 Task: In the Page Andrew.pptxinsert a new slide  'title and content'add the title 'table'insert in the content section of 2 rows and 2 columns   tableinsert the text in table first coulumn slide 1make the text 'bold'insert the text in table second coulumn slide 2make the text bold
Action: Mouse moved to (23, 88)
Screenshot: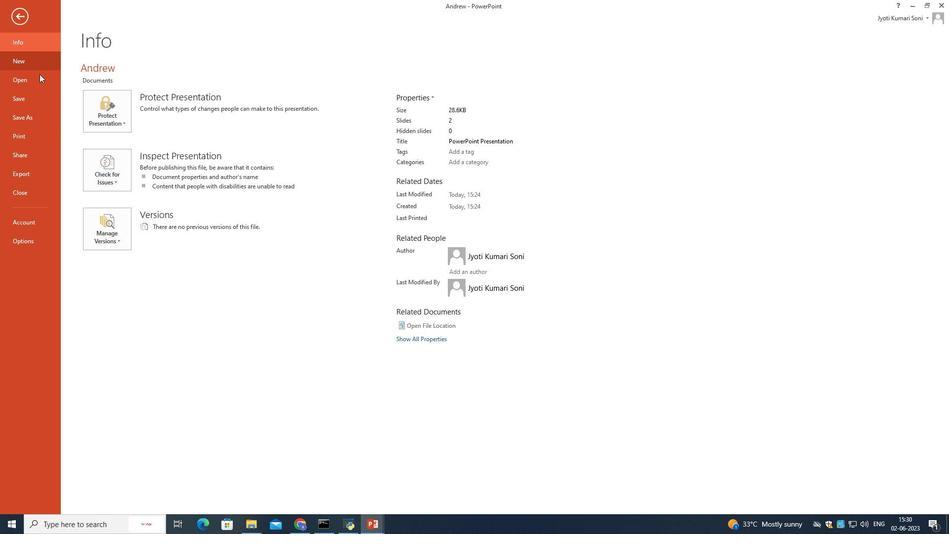 
Action: Mouse pressed left at (23, 88)
Screenshot: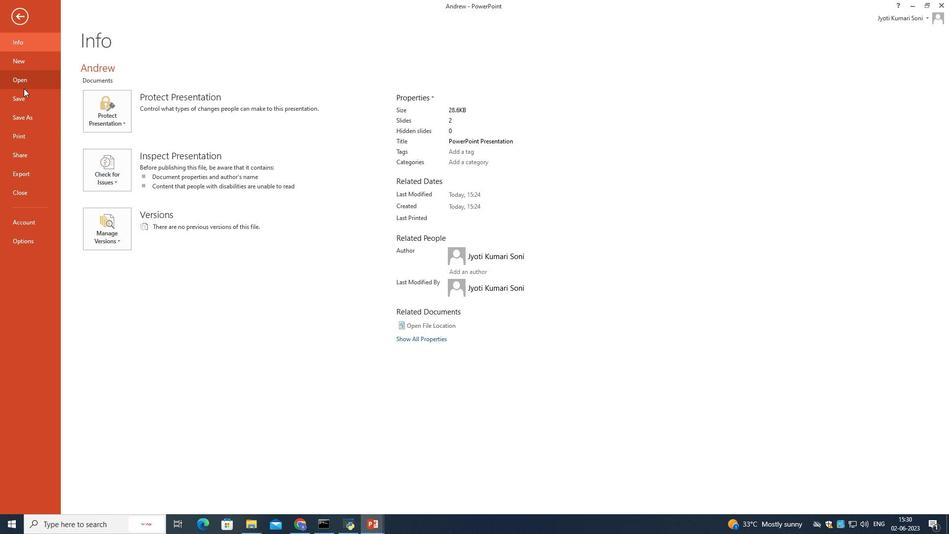 
Action: Mouse moved to (298, 101)
Screenshot: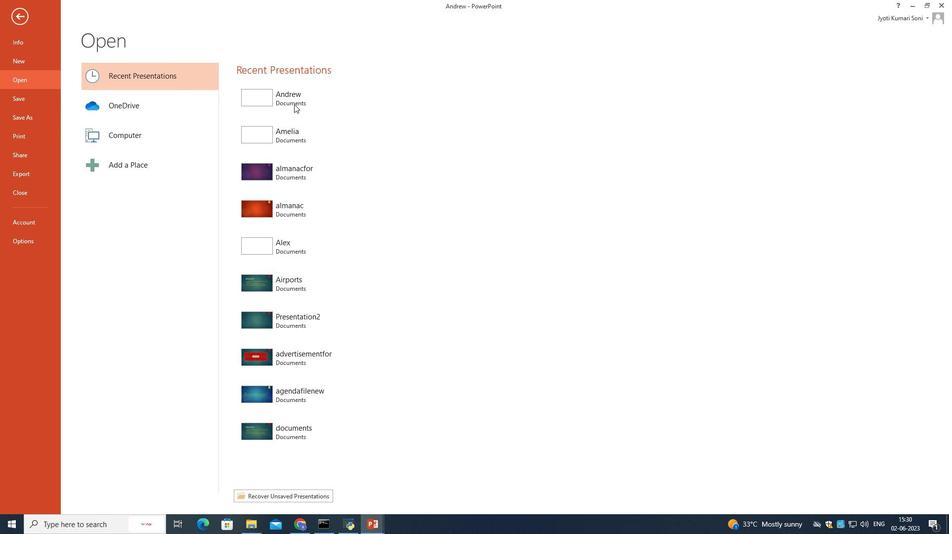 
Action: Mouse pressed left at (298, 101)
Screenshot: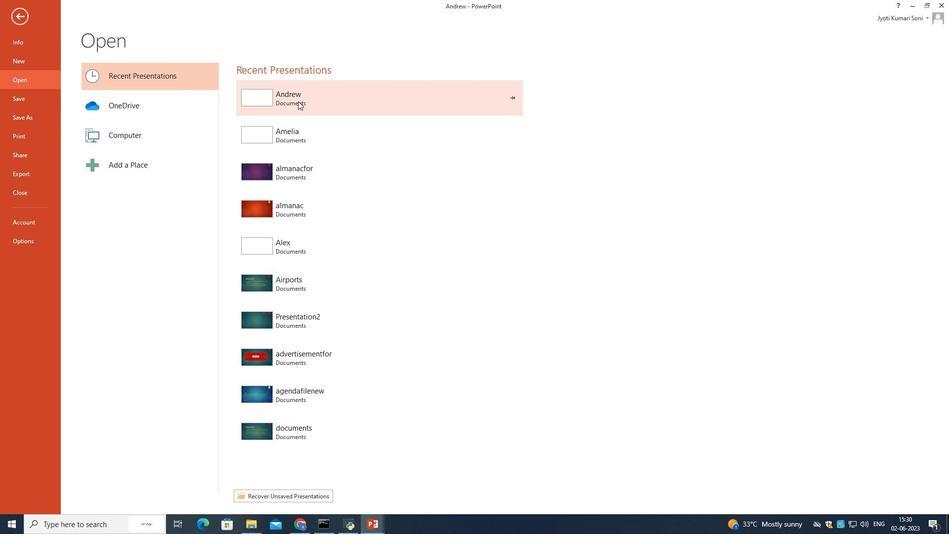 
Action: Mouse moved to (73, 17)
Screenshot: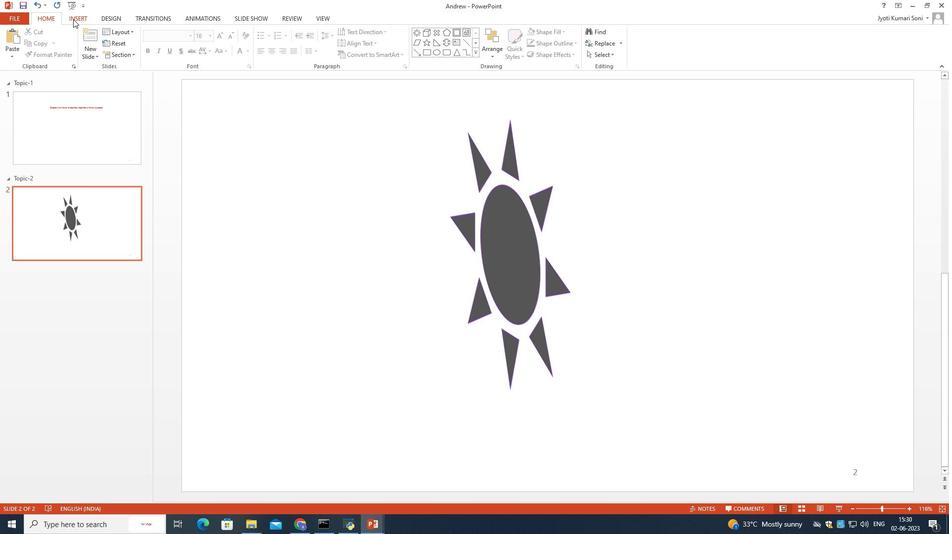 
Action: Mouse pressed left at (73, 17)
Screenshot: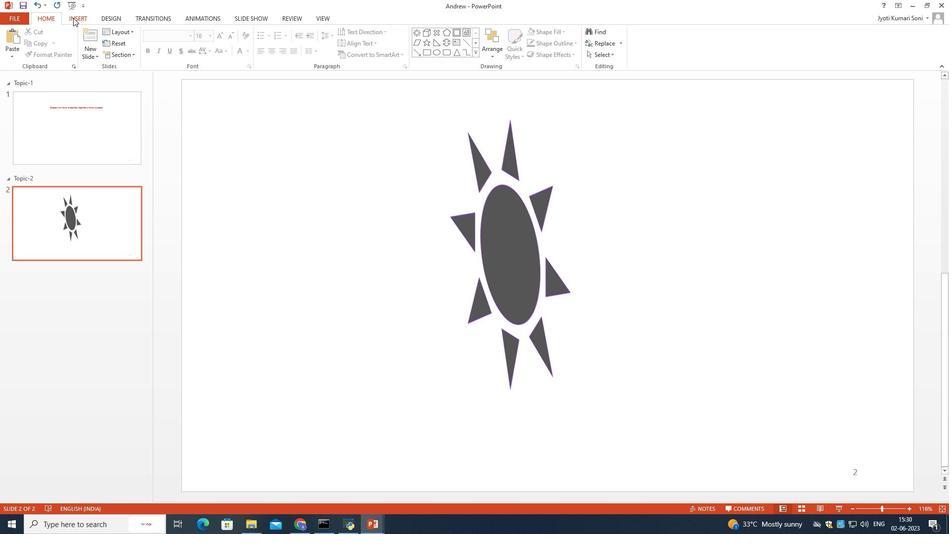 
Action: Mouse moved to (14, 59)
Screenshot: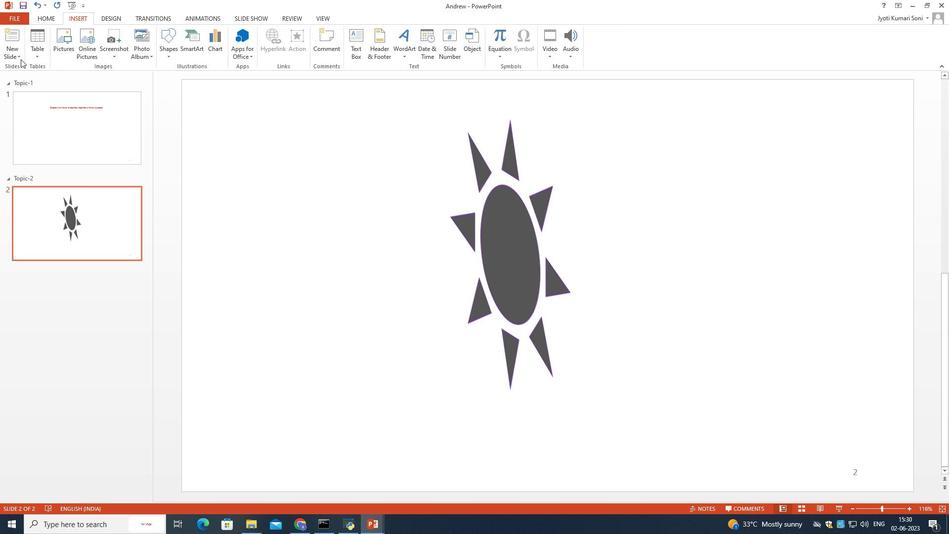 
Action: Mouse pressed left at (14, 59)
Screenshot: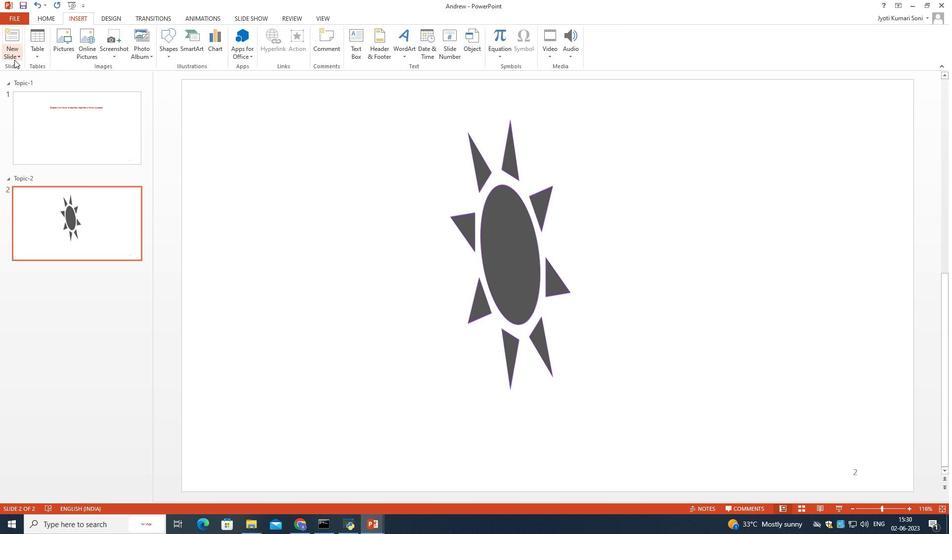 
Action: Mouse moved to (70, 91)
Screenshot: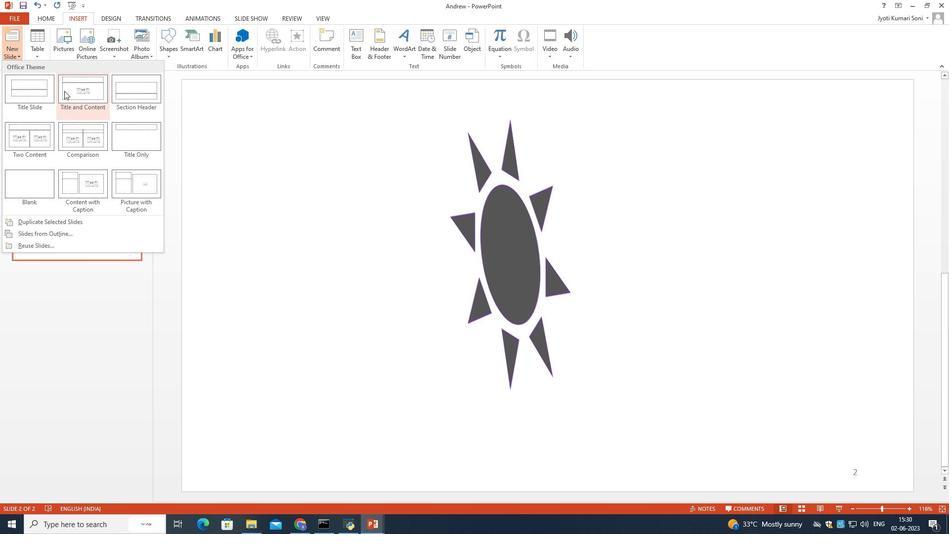 
Action: Mouse pressed left at (70, 91)
Screenshot: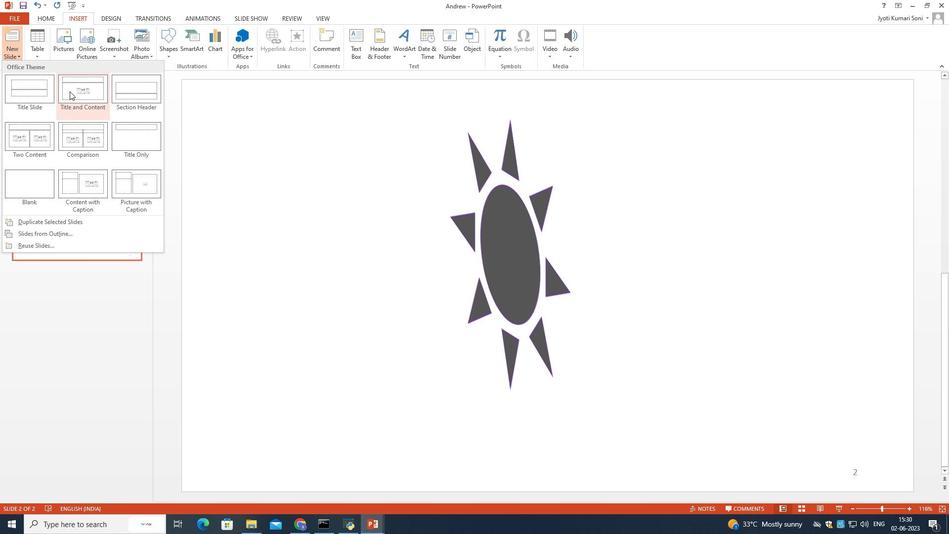 
Action: Mouse moved to (350, 135)
Screenshot: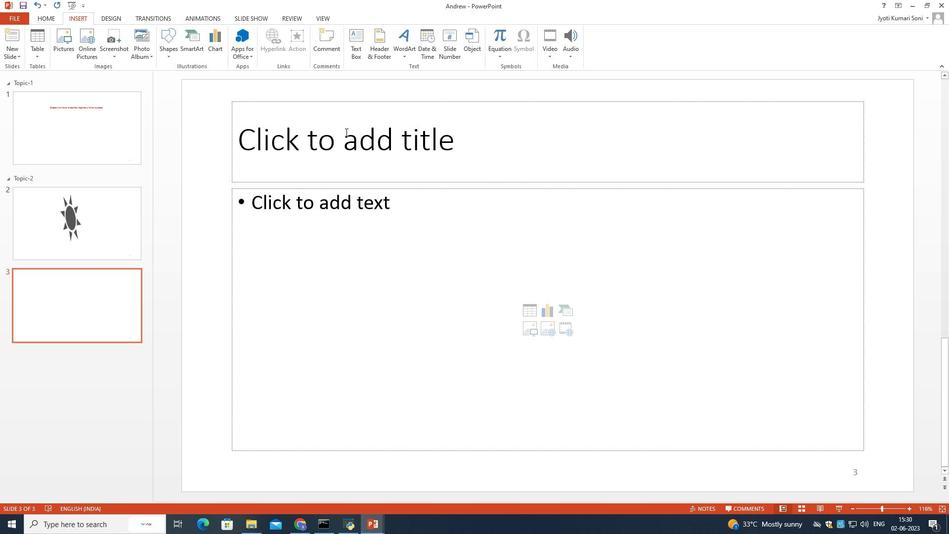 
Action: Mouse pressed left at (350, 135)
Screenshot: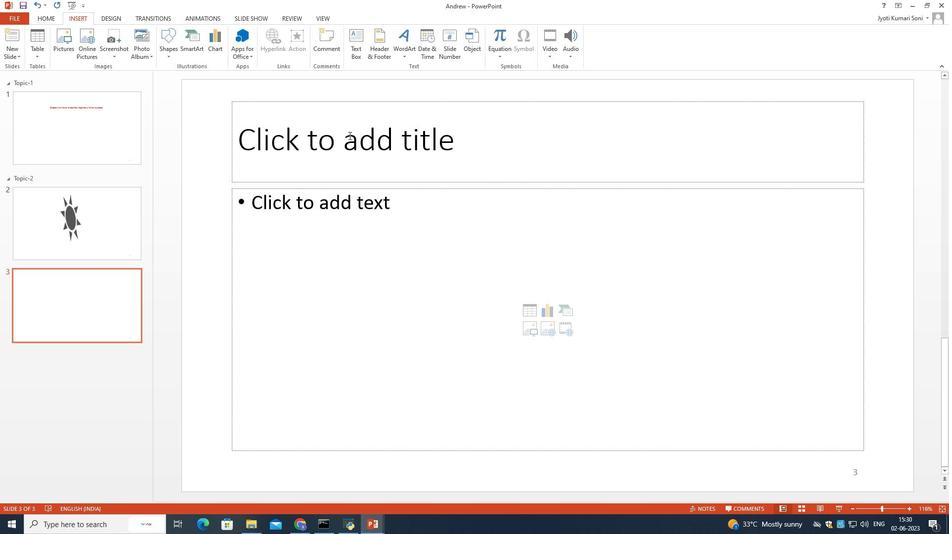 
Action: Mouse moved to (350, 135)
Screenshot: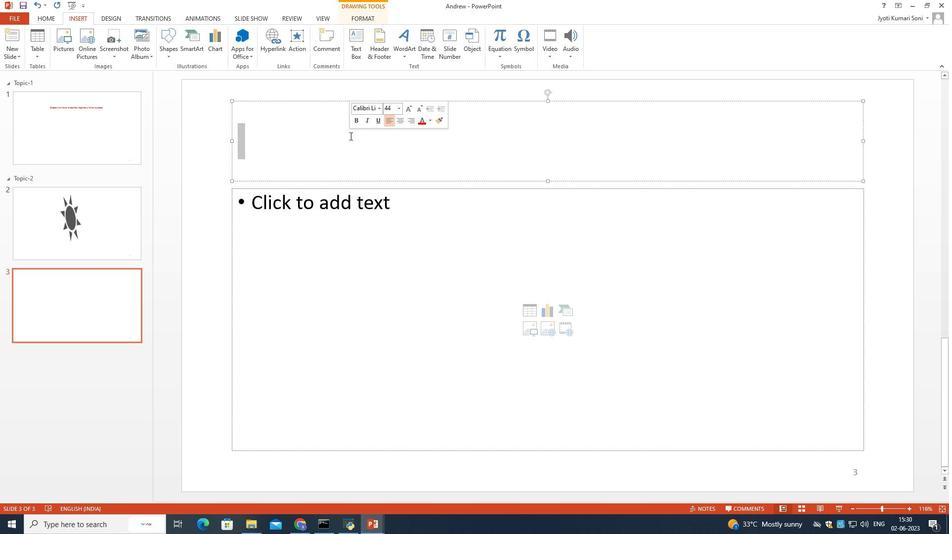 
Action: Key pressed <Key.shift>Table
Screenshot: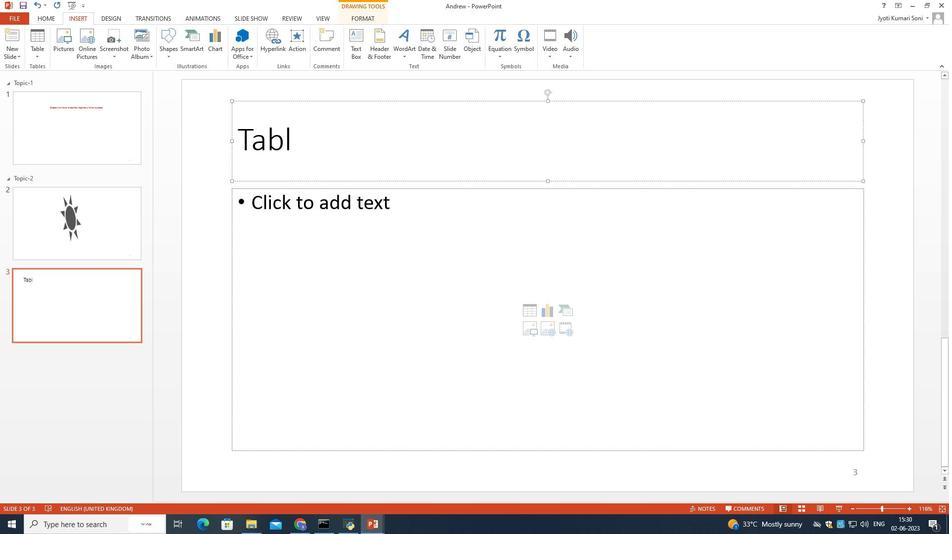 
Action: Mouse moved to (396, 223)
Screenshot: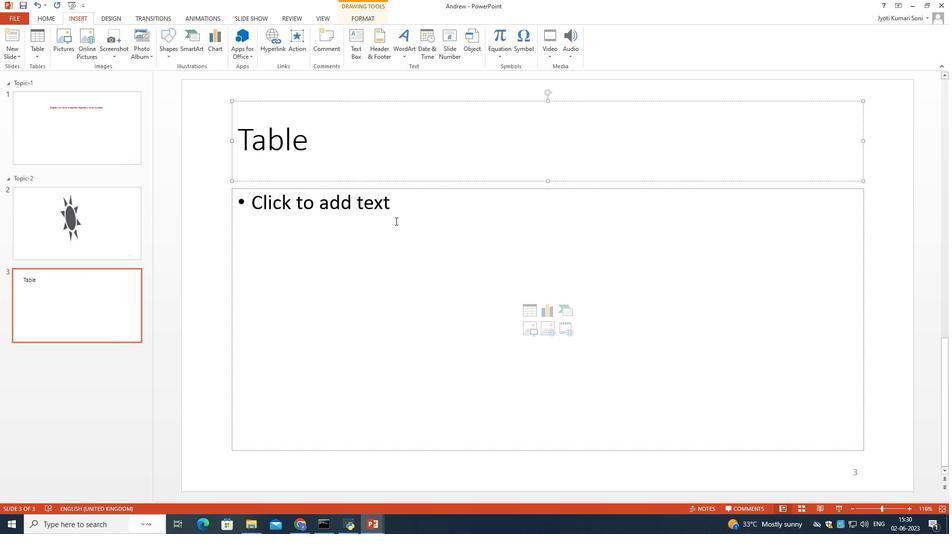 
Action: Mouse pressed left at (396, 223)
Screenshot: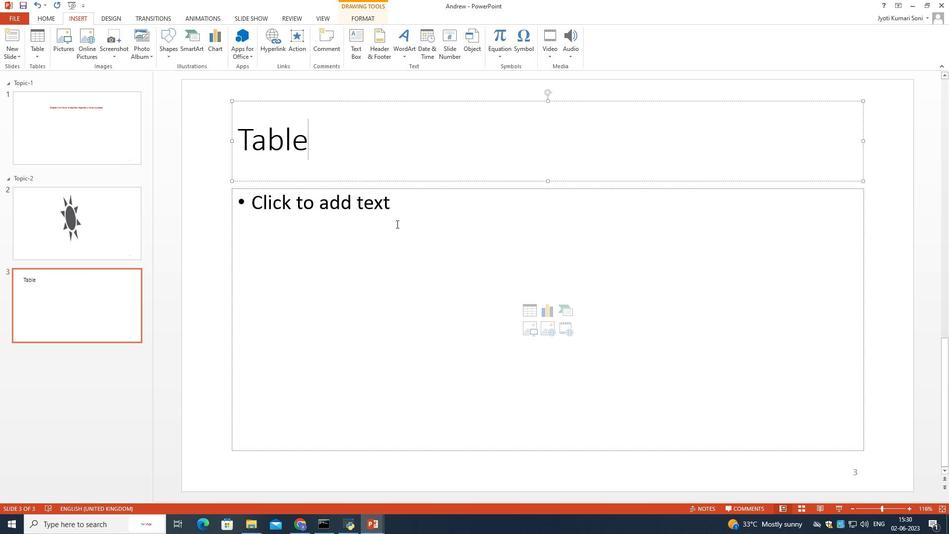 
Action: Mouse moved to (305, 203)
Screenshot: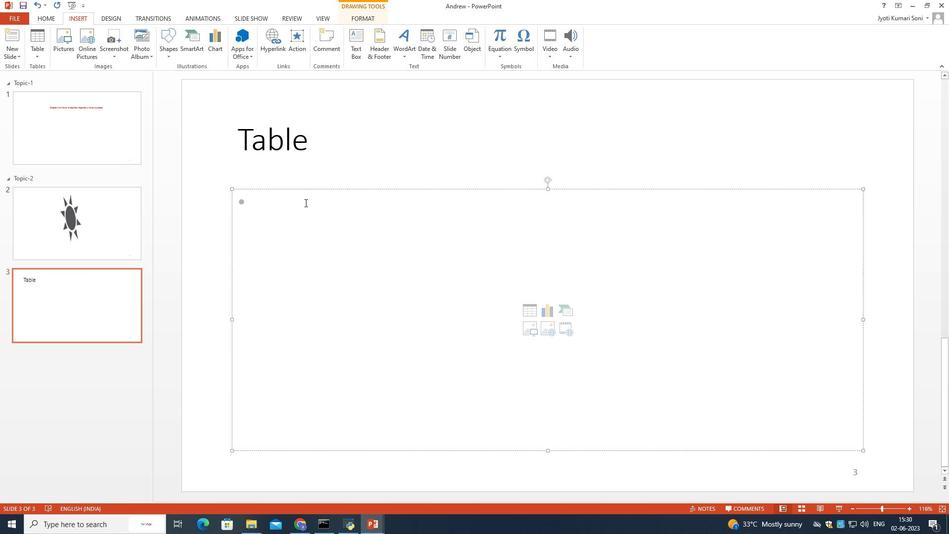 
Action: Mouse pressed left at (305, 203)
Screenshot: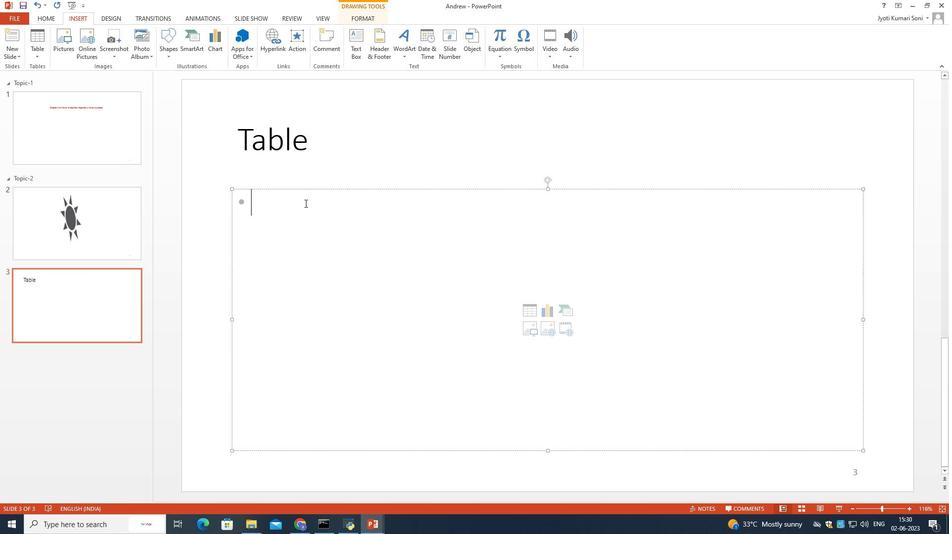 
Action: Mouse moved to (270, 232)
Screenshot: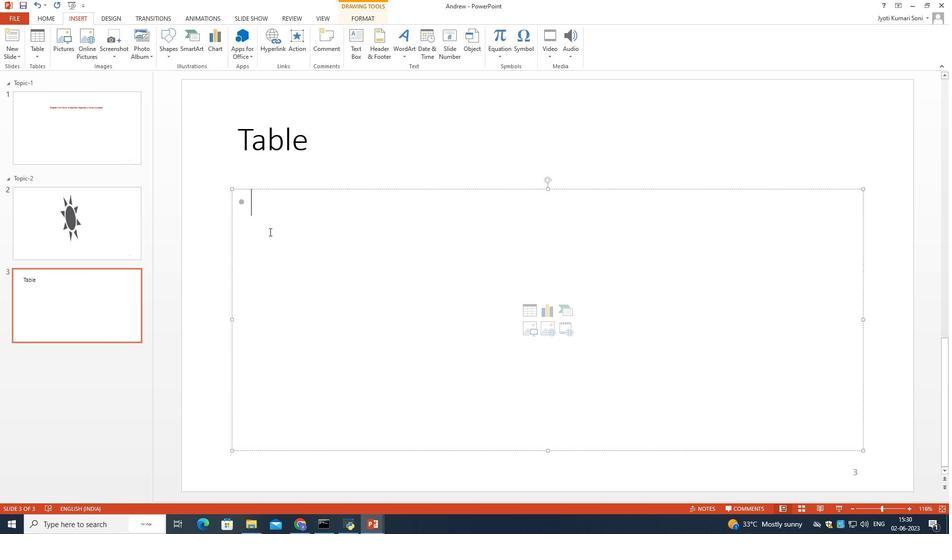 
Action: Mouse pressed left at (270, 232)
Screenshot: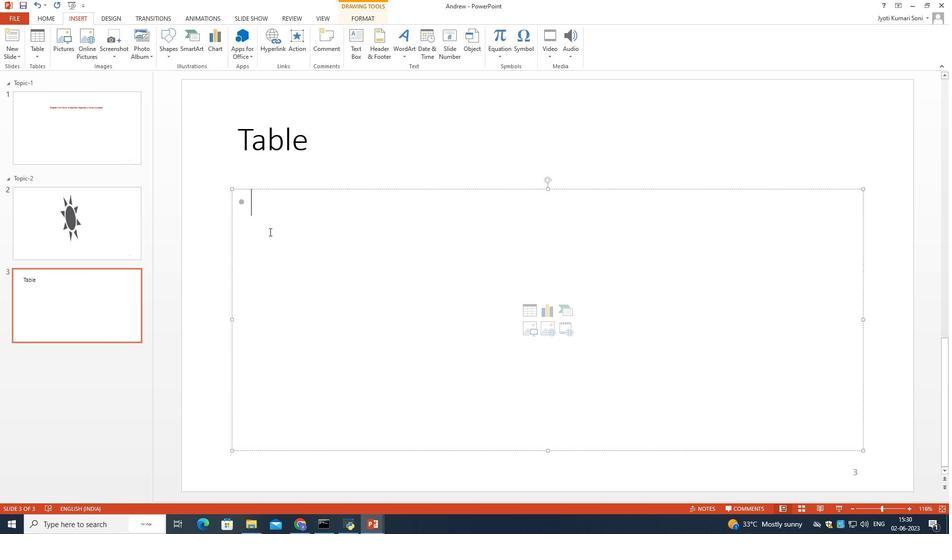 
Action: Mouse moved to (53, 19)
Screenshot: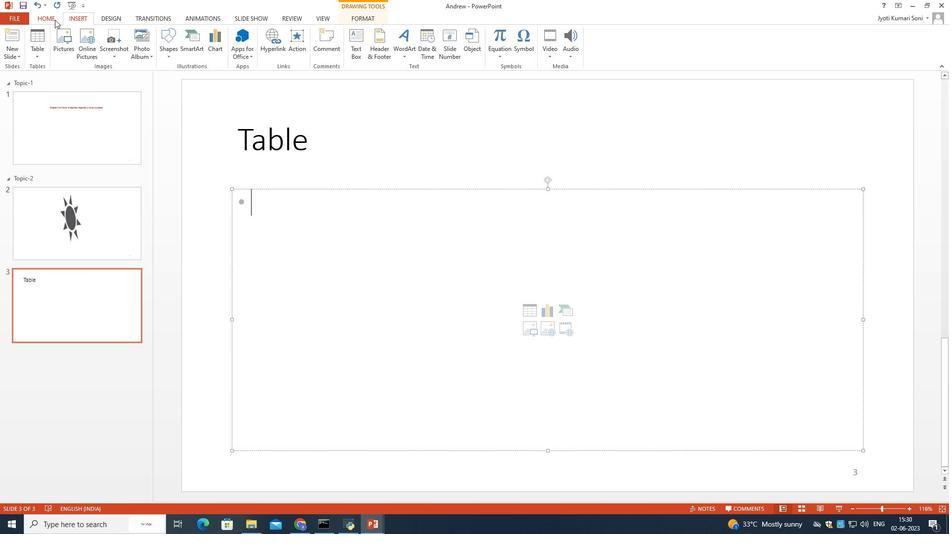 
Action: Mouse pressed left at (53, 19)
Screenshot: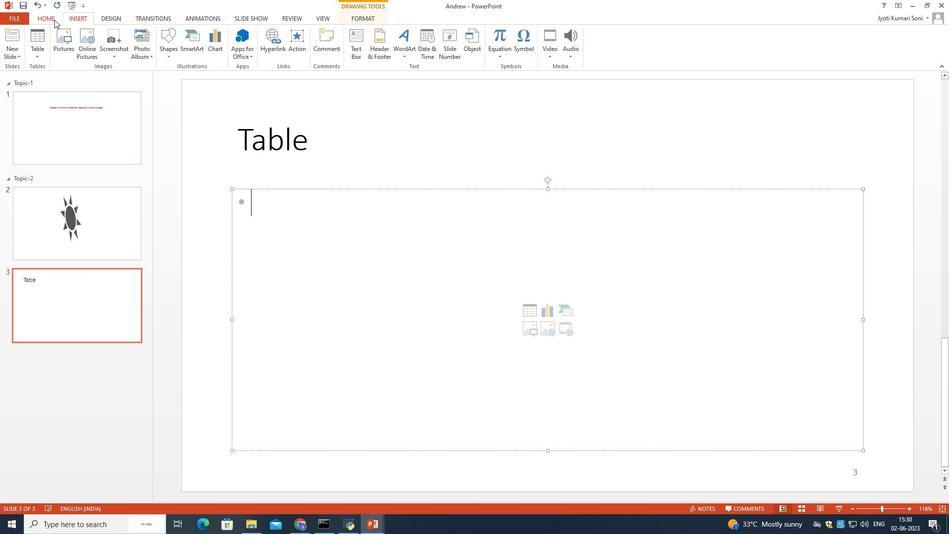 
Action: Mouse moved to (113, 53)
Screenshot: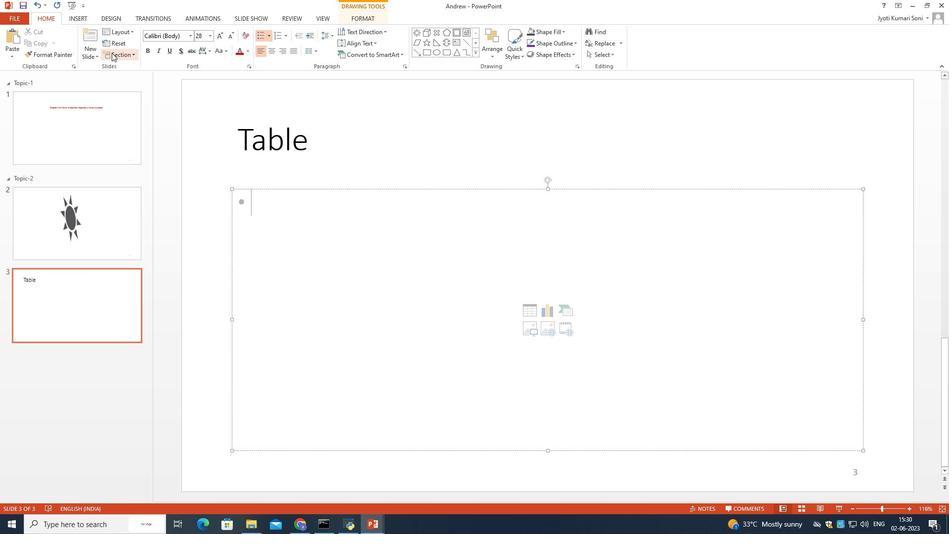 
Action: Mouse pressed left at (113, 53)
Screenshot: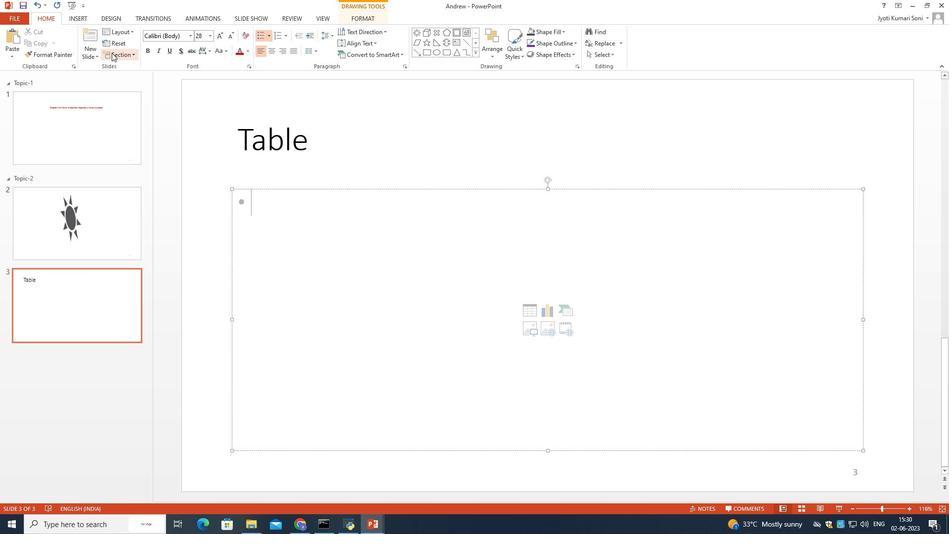 
Action: Mouse moved to (124, 65)
Screenshot: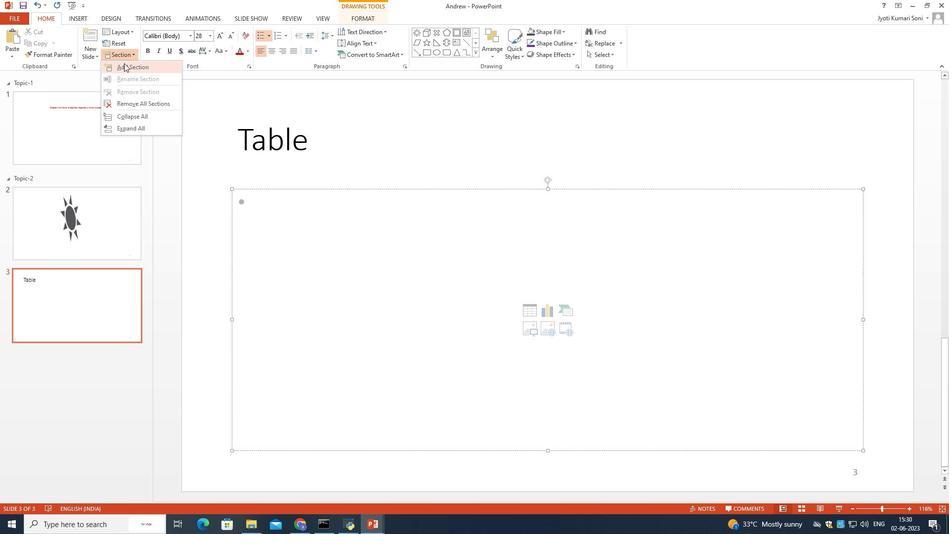 
Action: Mouse pressed left at (124, 65)
Screenshot: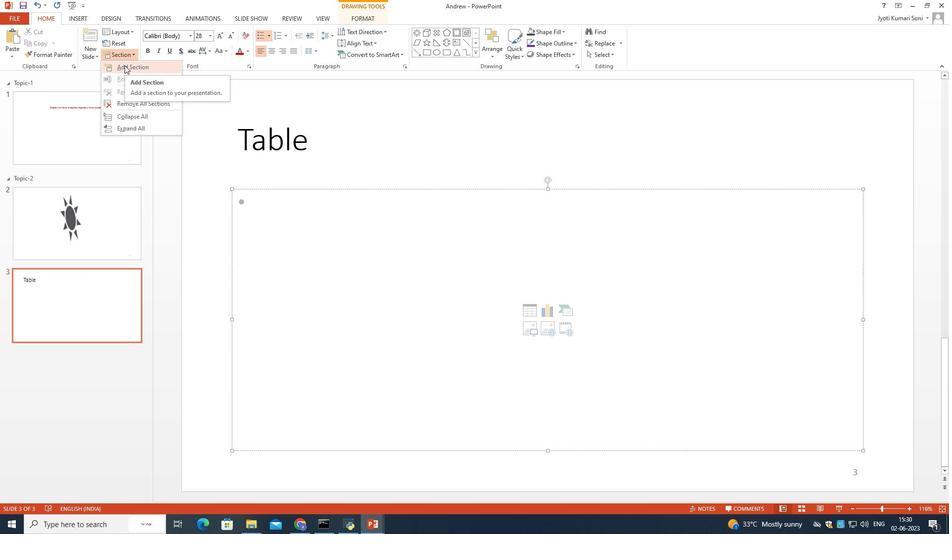 
Action: Mouse moved to (84, 20)
Screenshot: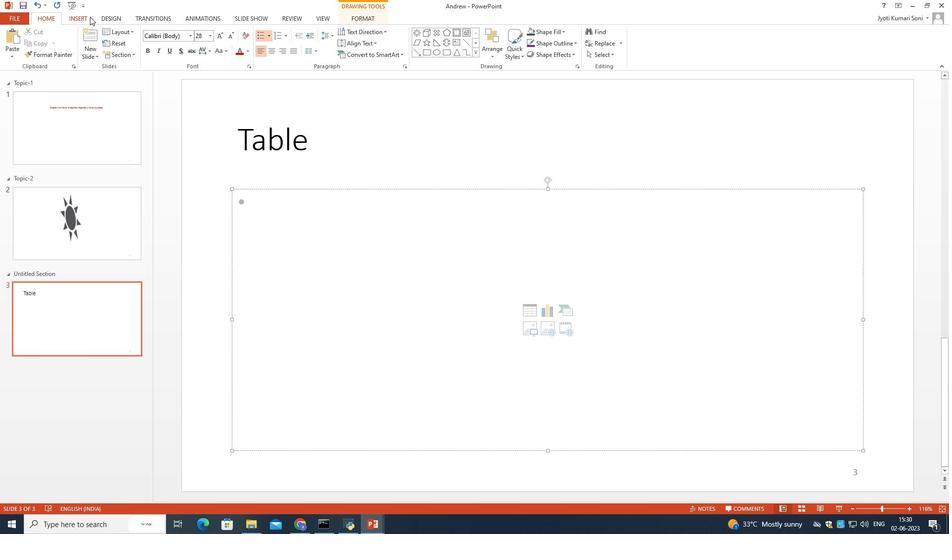 
Action: Mouse pressed left at (84, 20)
Screenshot: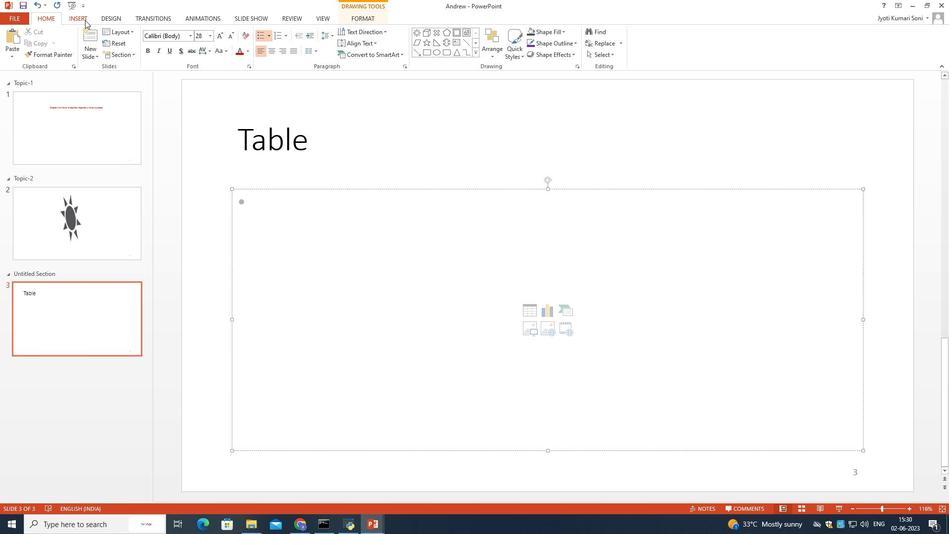 
Action: Mouse moved to (37, 55)
Screenshot: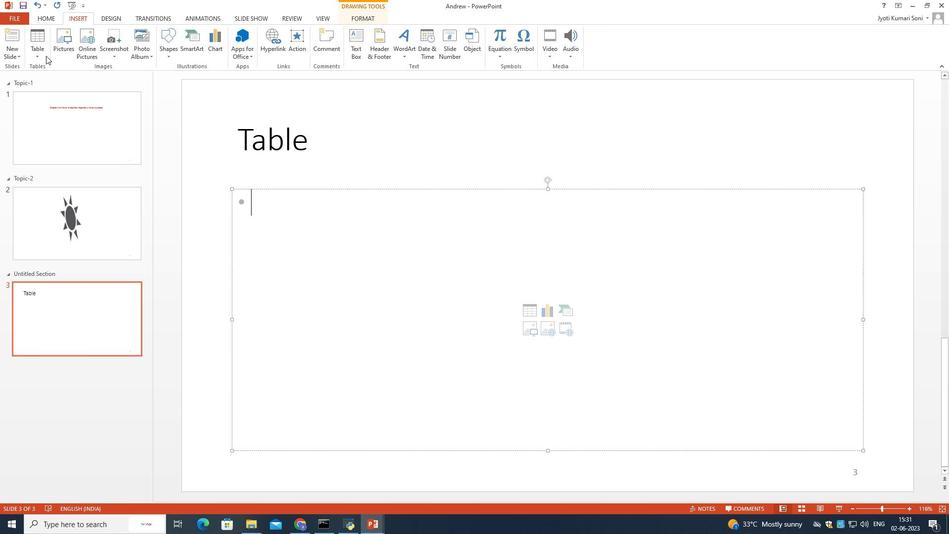 
Action: Mouse pressed left at (37, 55)
Screenshot: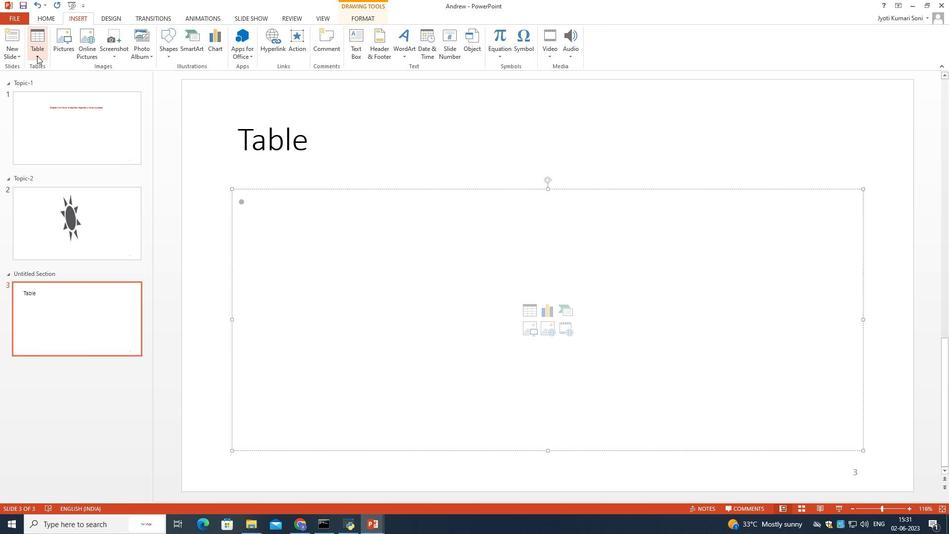 
Action: Mouse moved to (42, 84)
Screenshot: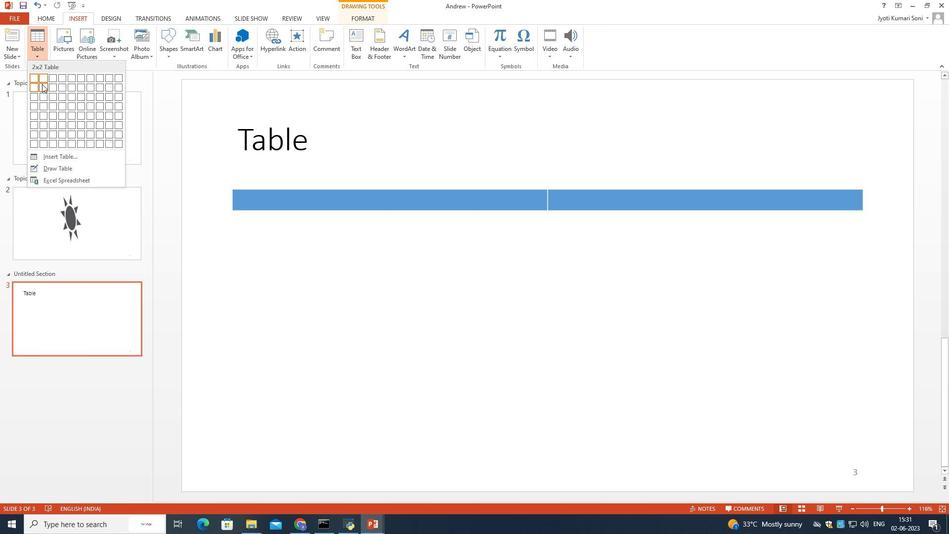 
Action: Mouse pressed left at (42, 84)
Screenshot: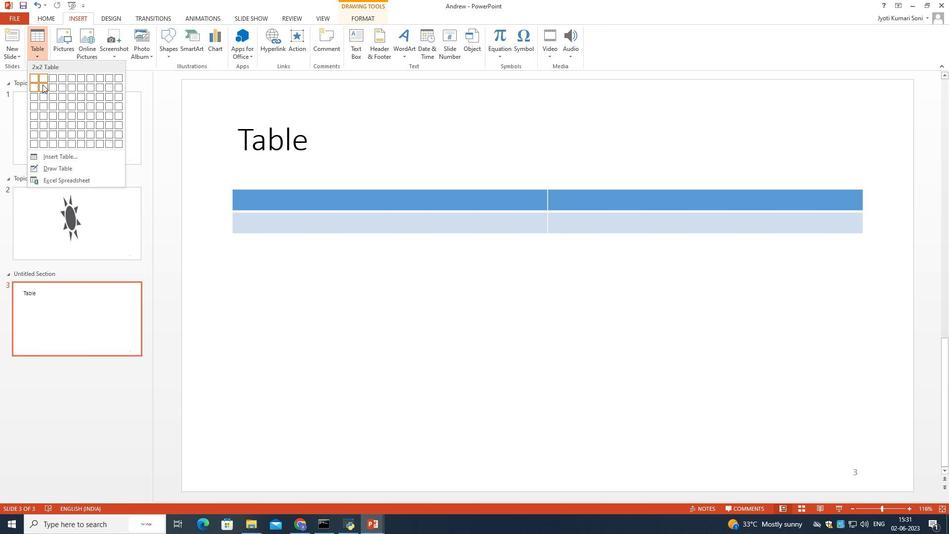 
Action: Mouse moved to (287, 197)
Screenshot: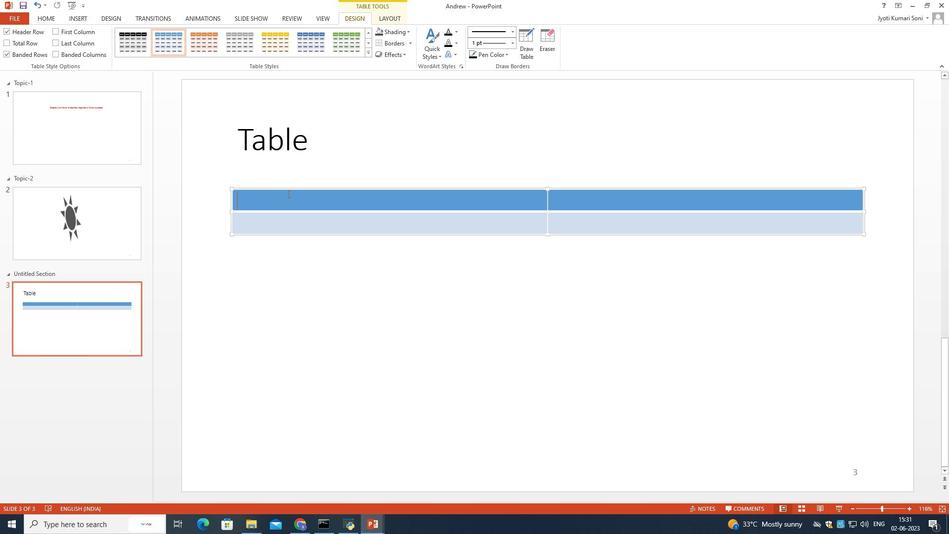 
Action: Mouse pressed left at (287, 197)
Screenshot: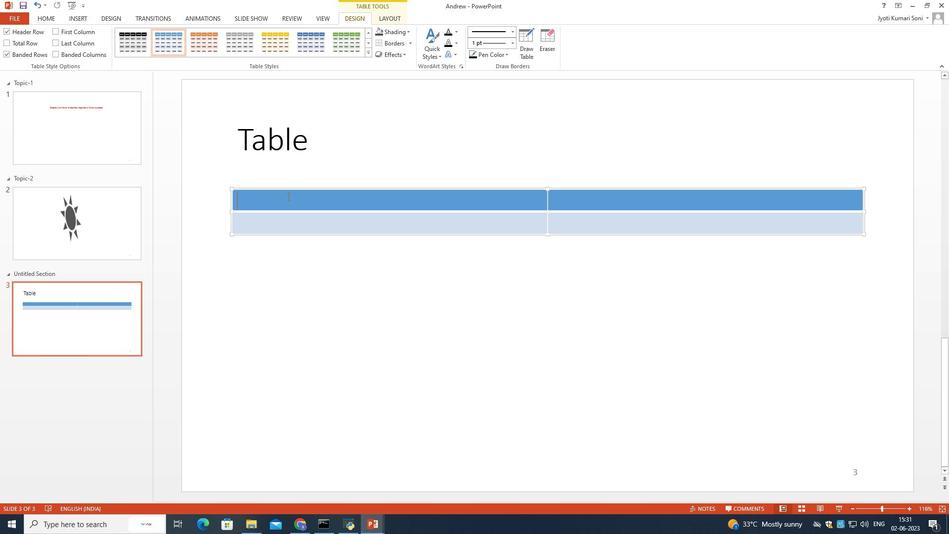 
Action: Mouse moved to (306, 196)
Screenshot: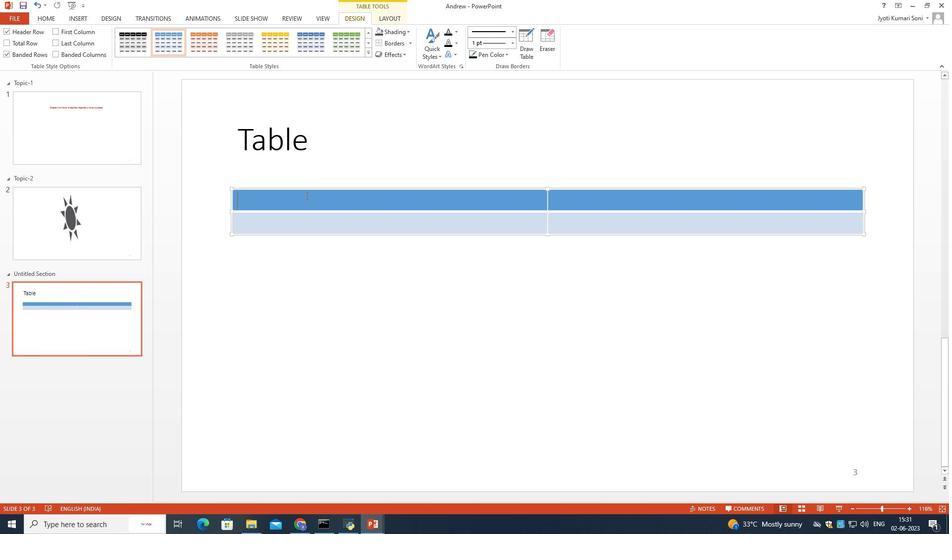 
Action: Mouse pressed left at (306, 196)
Screenshot: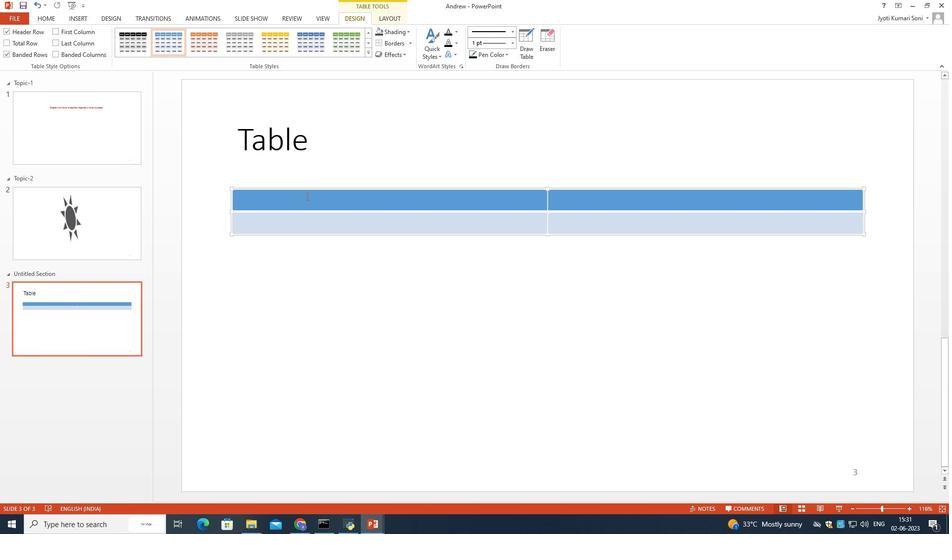 
Action: Mouse moved to (306, 196)
Screenshot: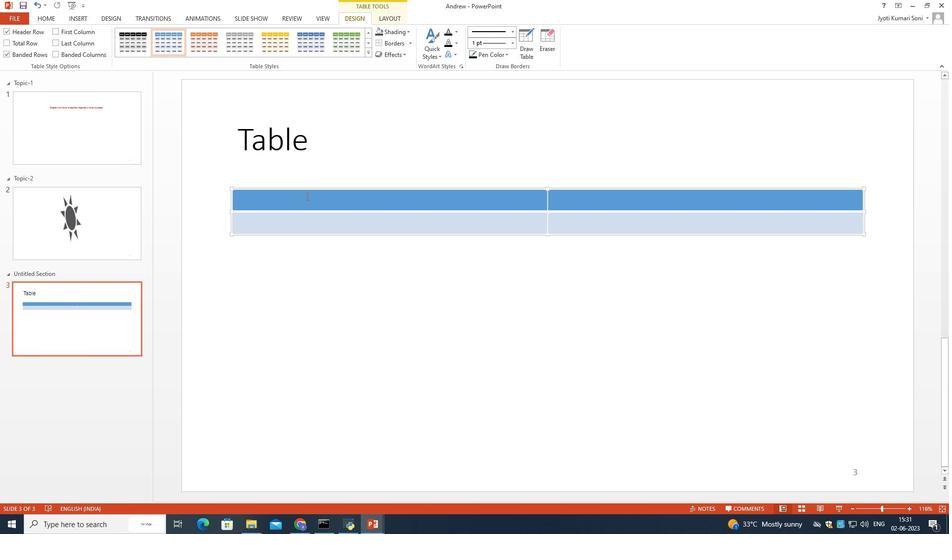 
Action: Key pressed slide<Key.space>1
Screenshot: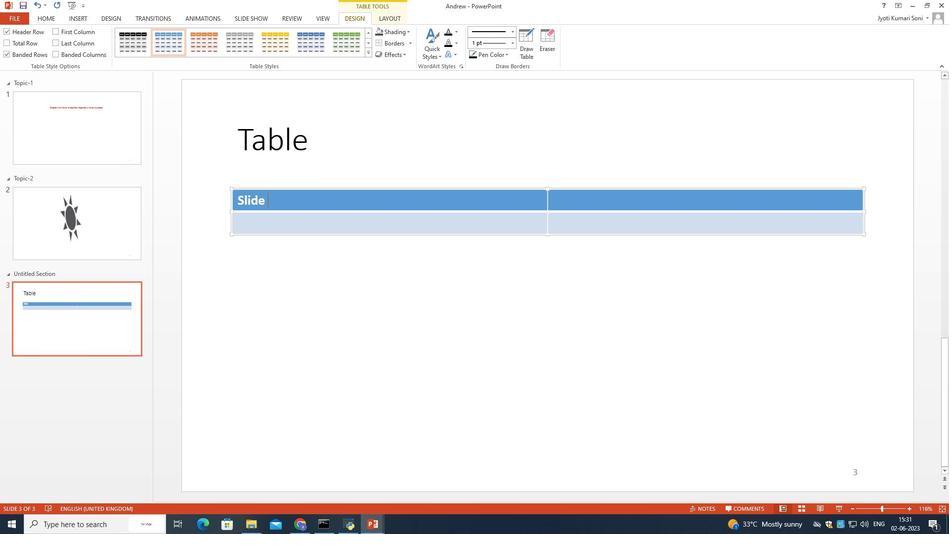 
Action: Mouse moved to (310, 199)
Screenshot: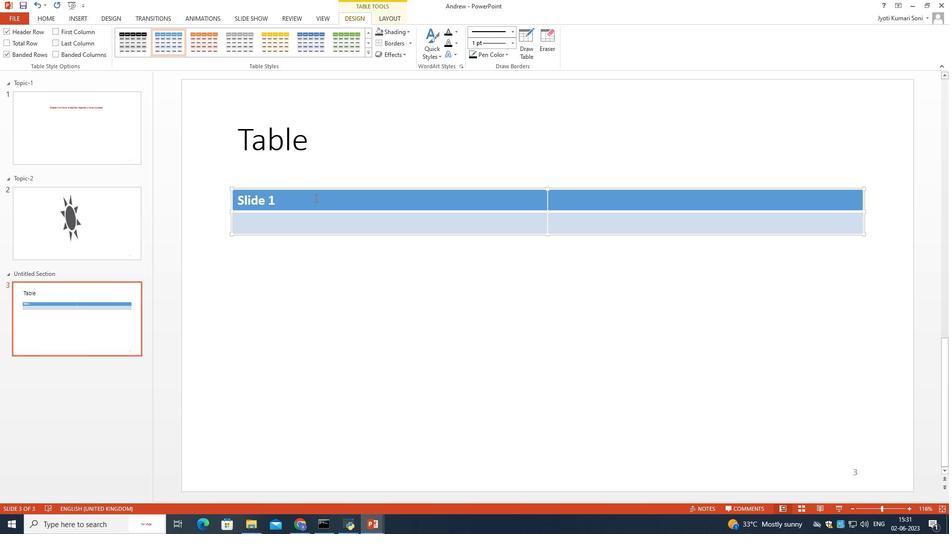 
Action: Mouse pressed left at (310, 199)
Screenshot: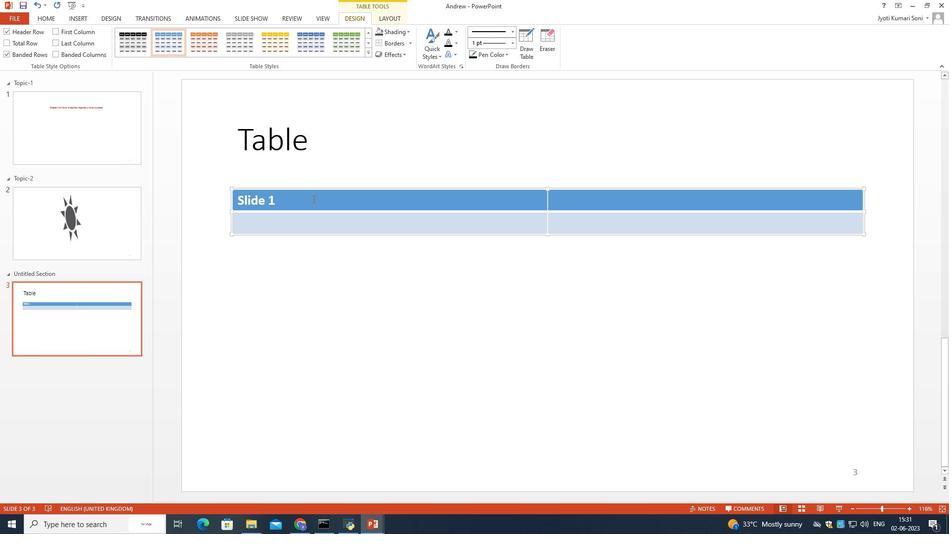
Action: Mouse moved to (35, 12)
Screenshot: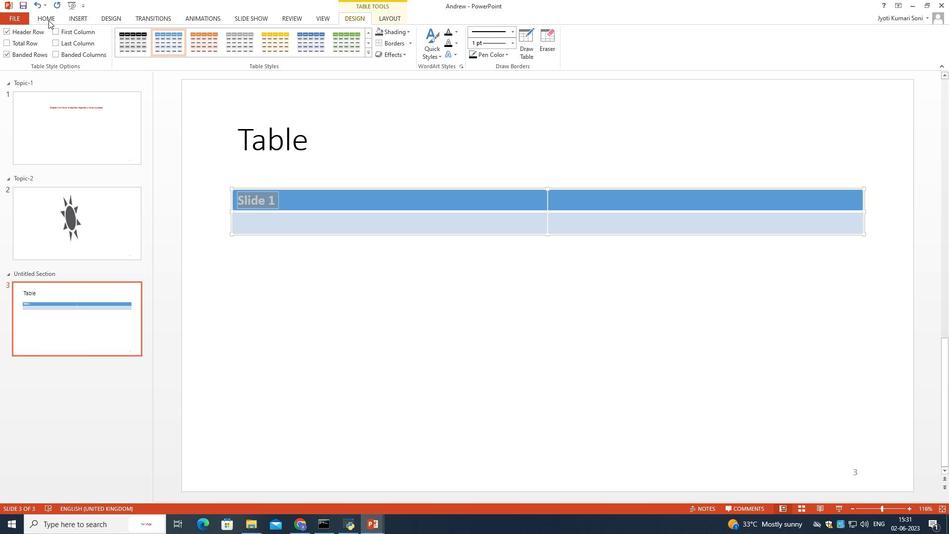 
Action: Mouse pressed left at (35, 12)
Screenshot: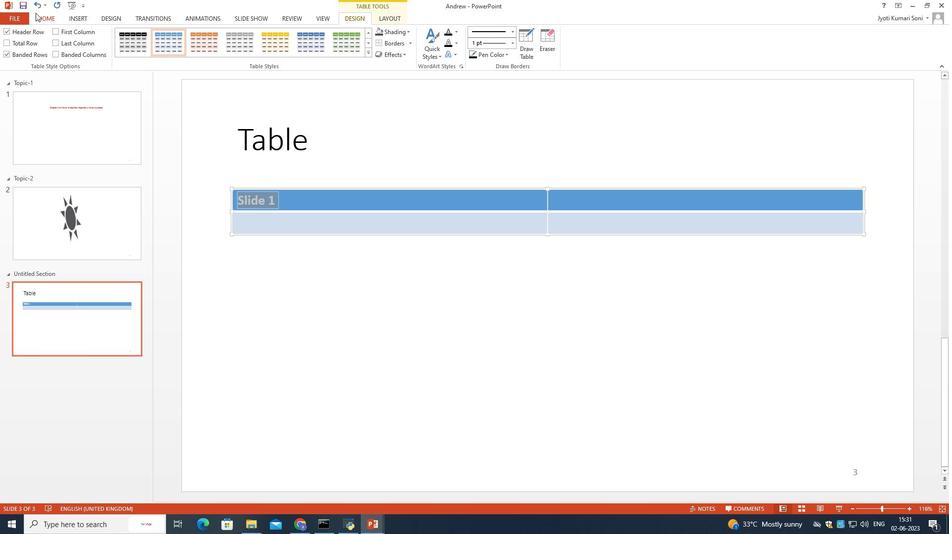 
Action: Mouse moved to (150, 49)
Screenshot: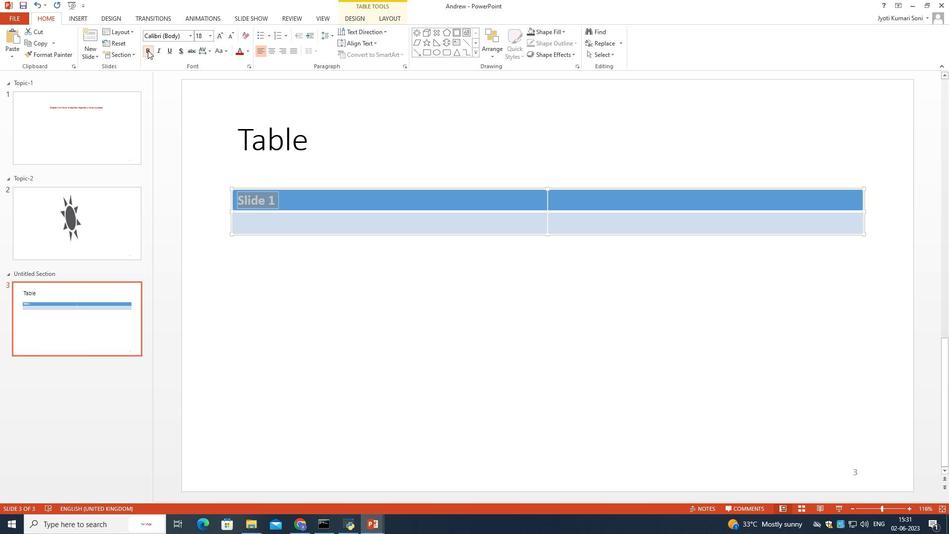 
Action: Mouse pressed left at (150, 49)
Screenshot: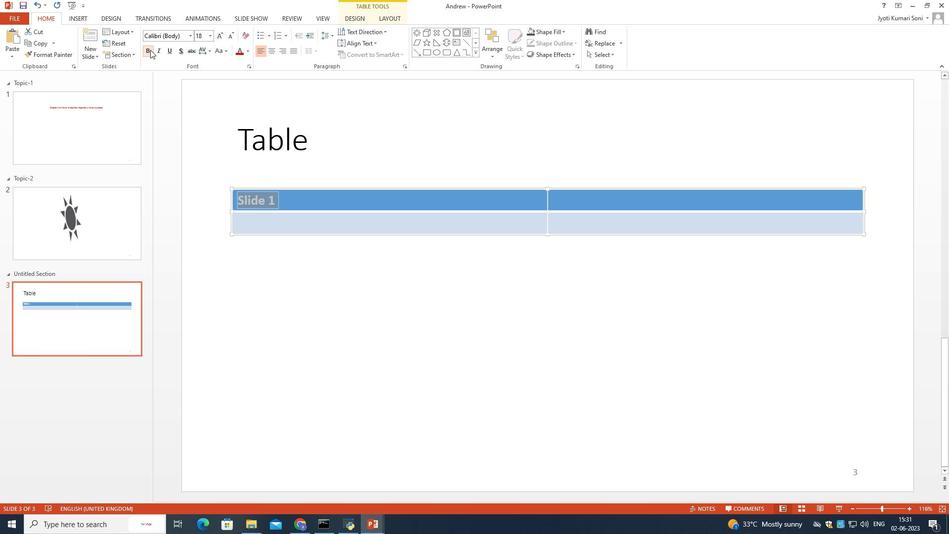 
Action: Mouse moved to (150, 48)
Screenshot: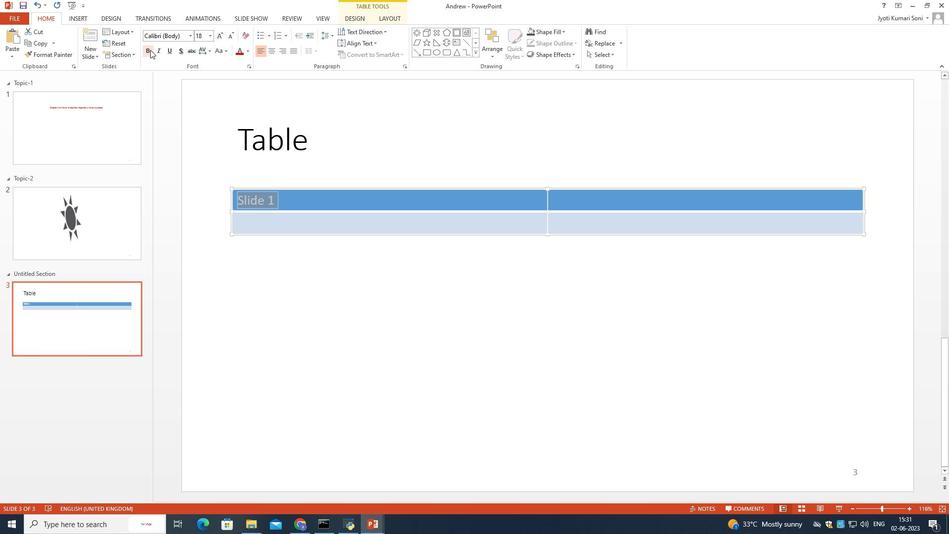 
Action: Mouse pressed left at (150, 48)
Screenshot: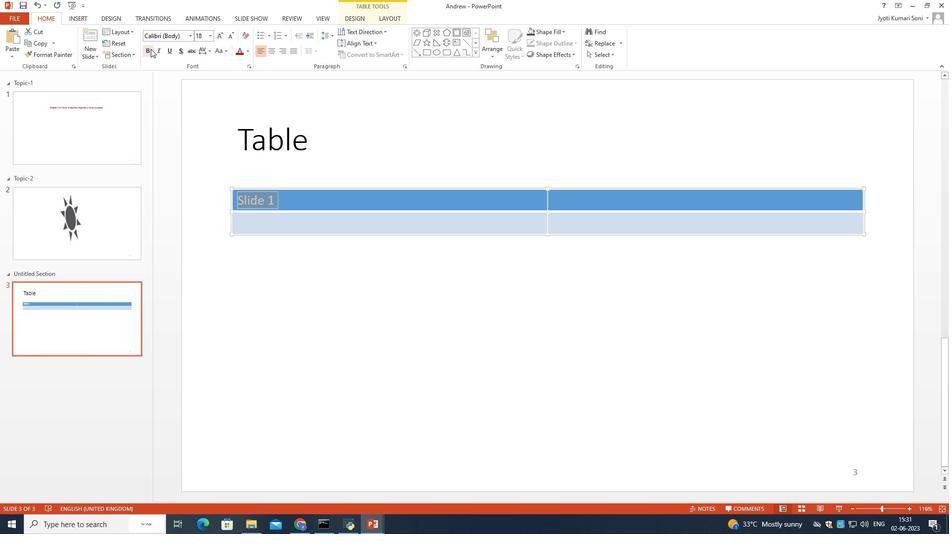 
Action: Mouse moved to (590, 211)
Screenshot: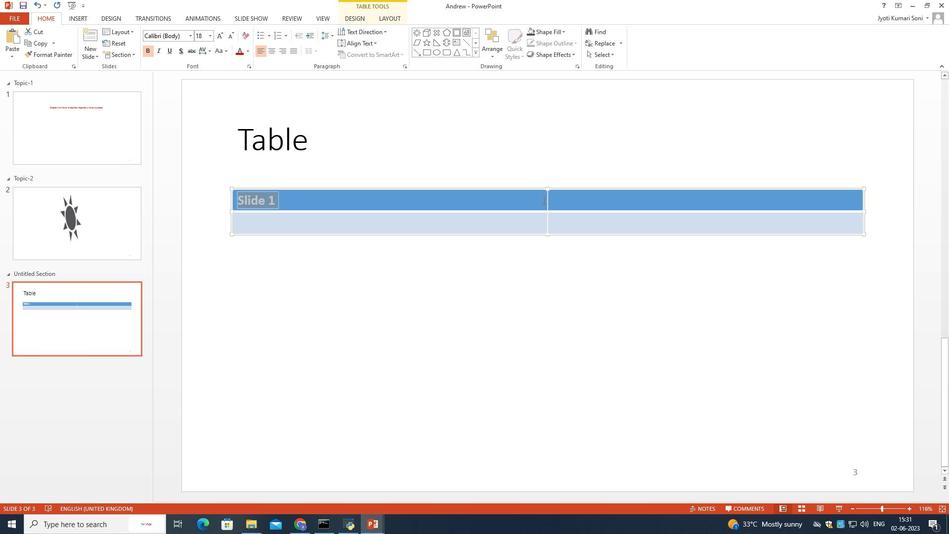 
Action: Mouse pressed left at (590, 211)
Screenshot: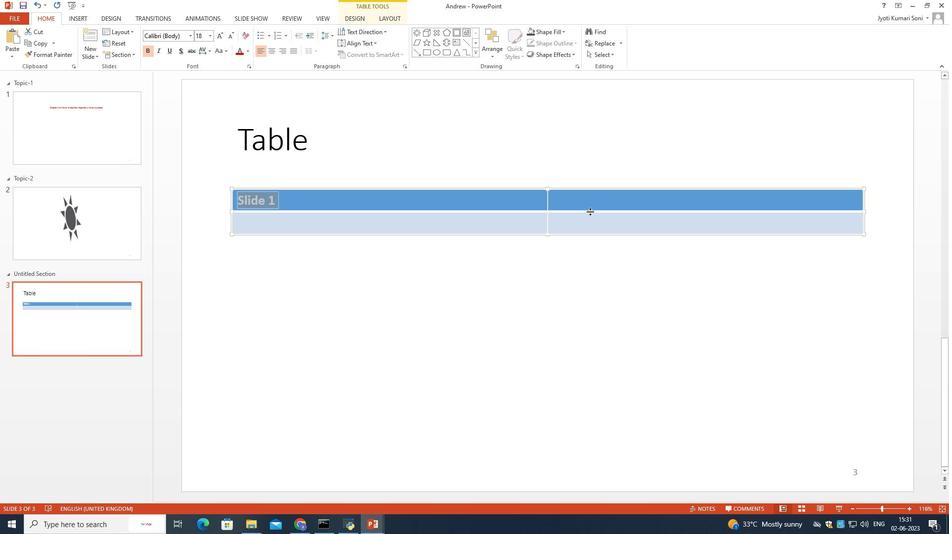 
Action: Mouse moved to (590, 203)
Screenshot: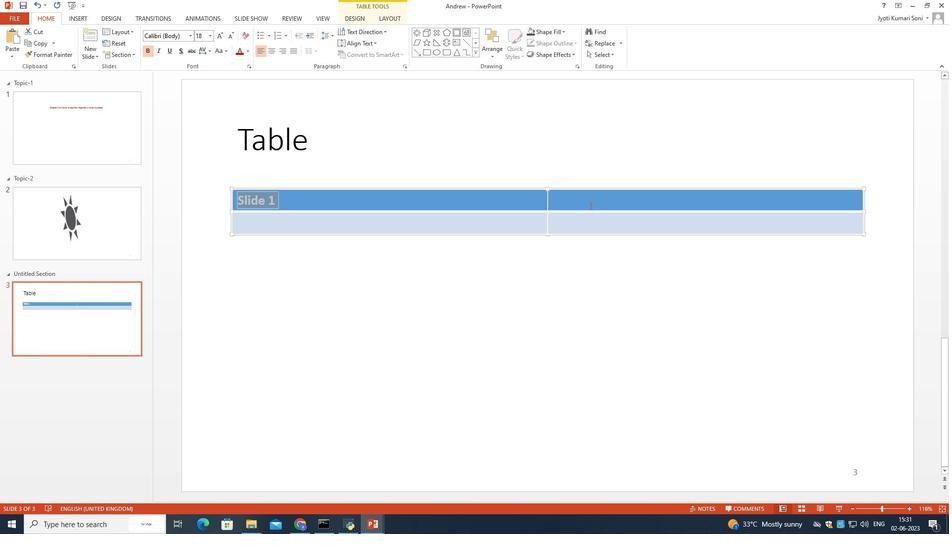 
Action: Mouse pressed left at (590, 203)
Screenshot: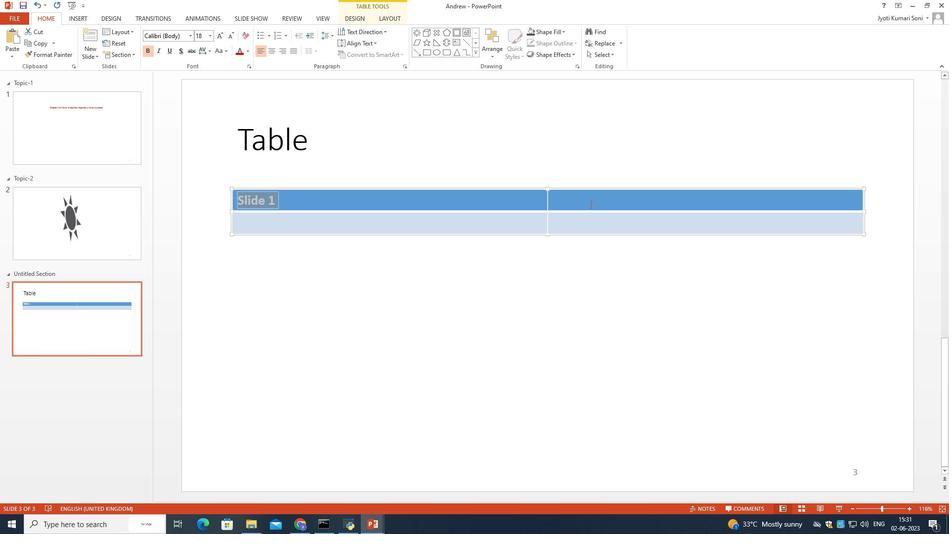 
Action: Key pressed slide<Key.left><Key.left><Key.left><Key.left><Key.backspace><Key.shift>S<Key.right><Key.right><Key.right><Key.right><Key.right><Key.right><Key.right><Key.right><Key.right><Key.right>
Screenshot: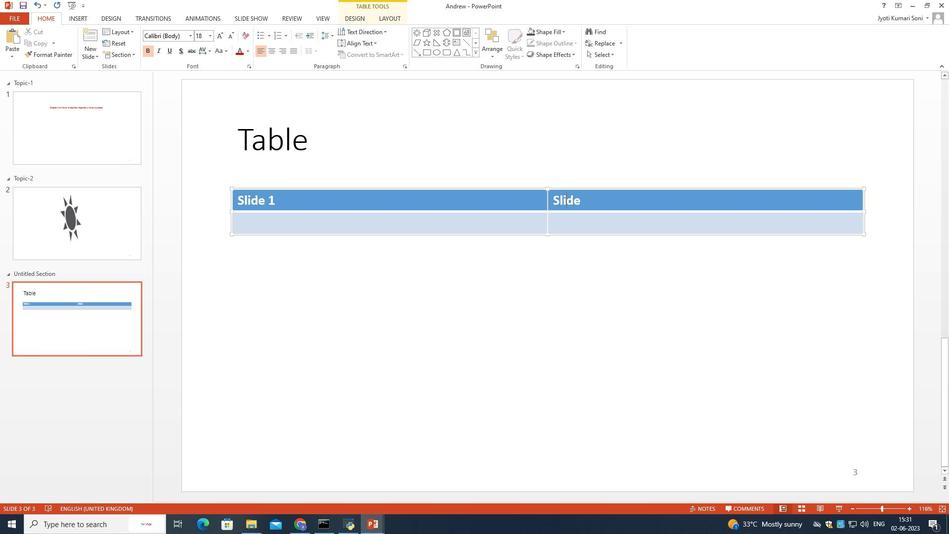 
Action: Mouse moved to (588, 201)
Screenshot: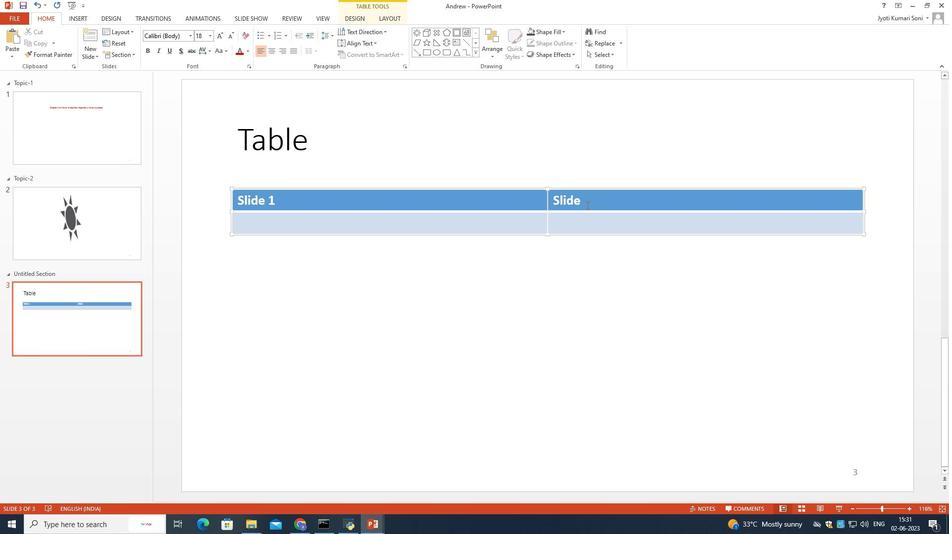 
Action: Mouse pressed left at (588, 201)
Screenshot: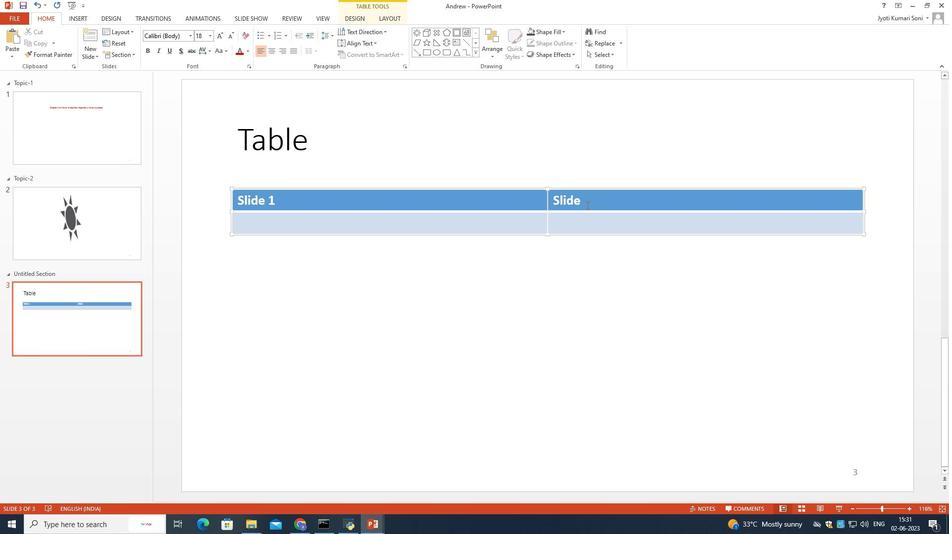 
Action: Key pressed <Key.space>2
Screenshot: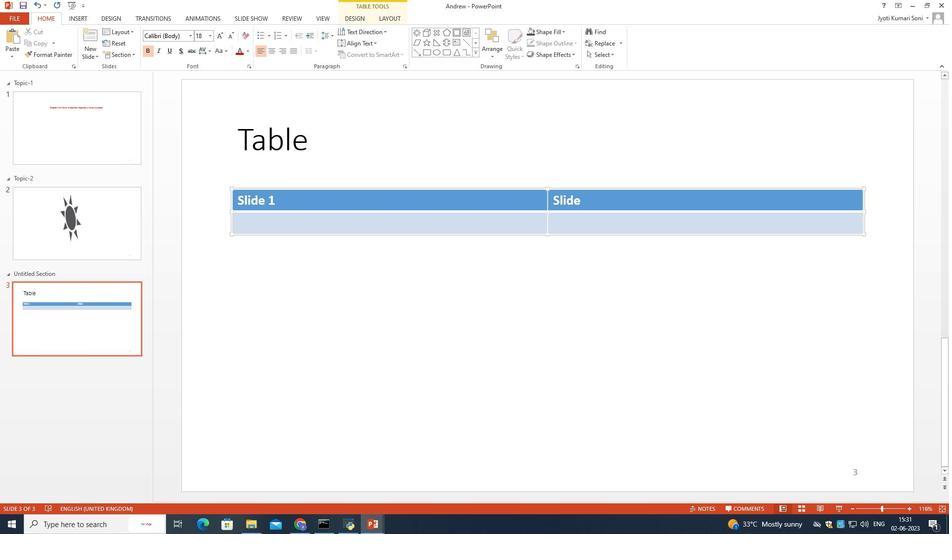 
Action: Mouse moved to (611, 202)
Screenshot: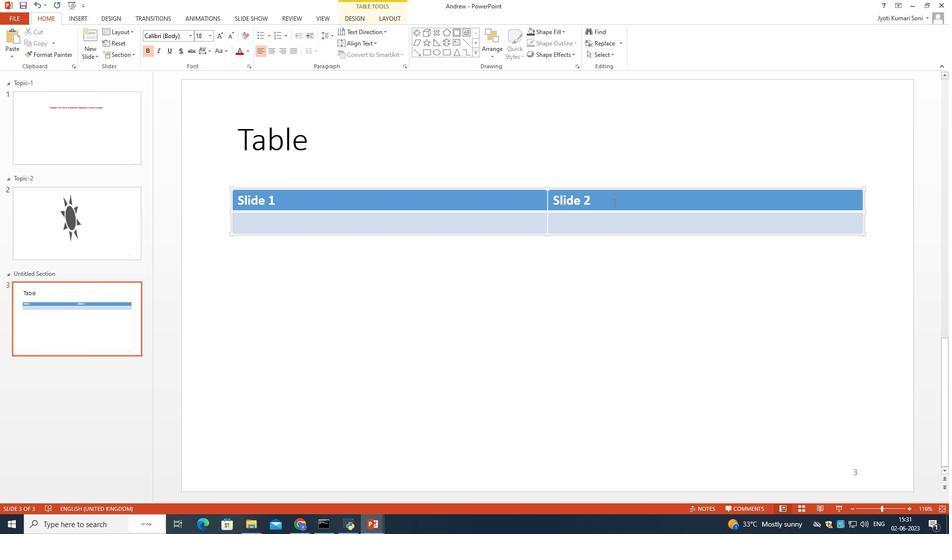 
Action: Mouse pressed left at (611, 202)
Screenshot: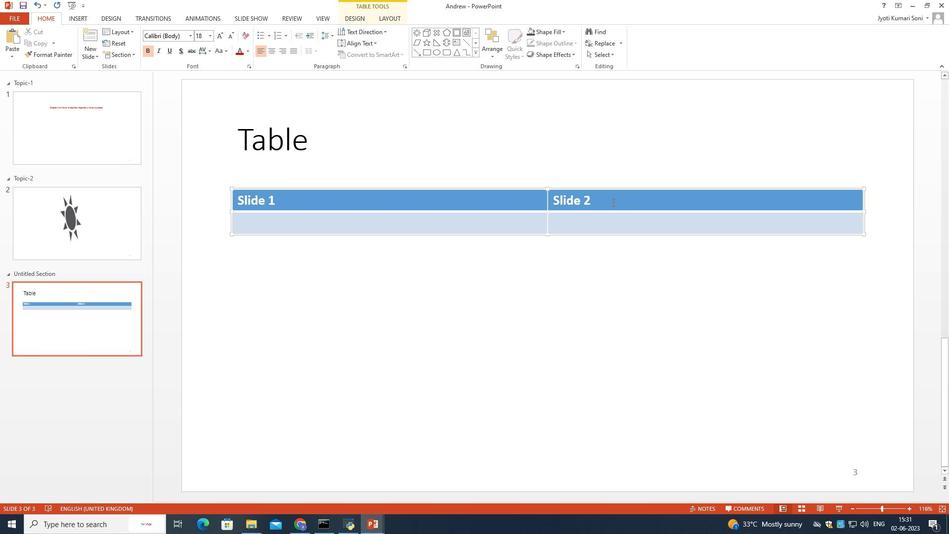 
Action: Mouse moved to (602, 196)
Screenshot: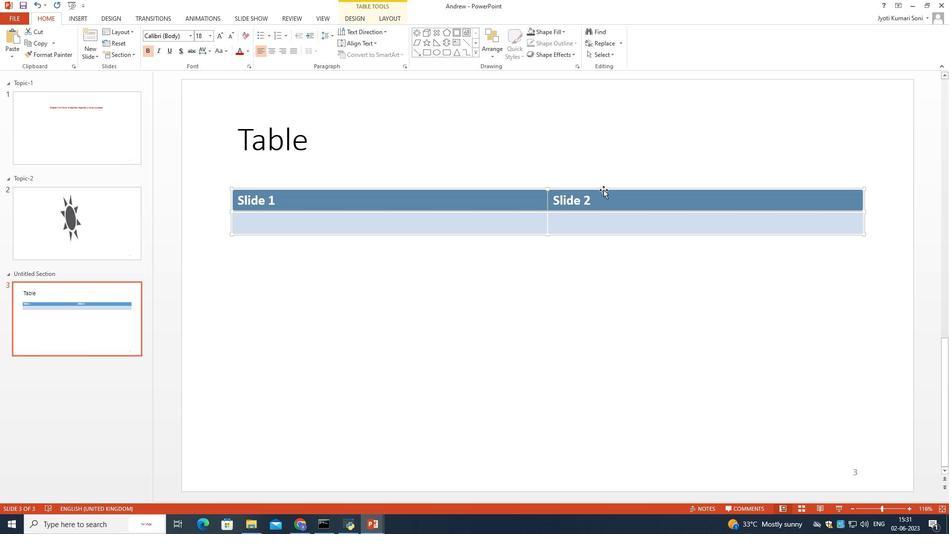 
Action: Mouse pressed left at (602, 196)
Screenshot: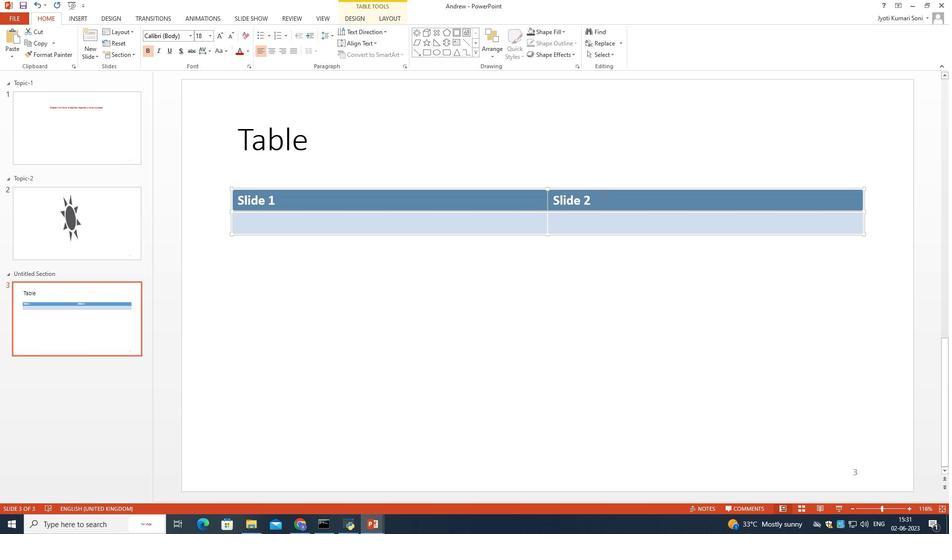 
Action: Mouse moved to (595, 197)
Screenshot: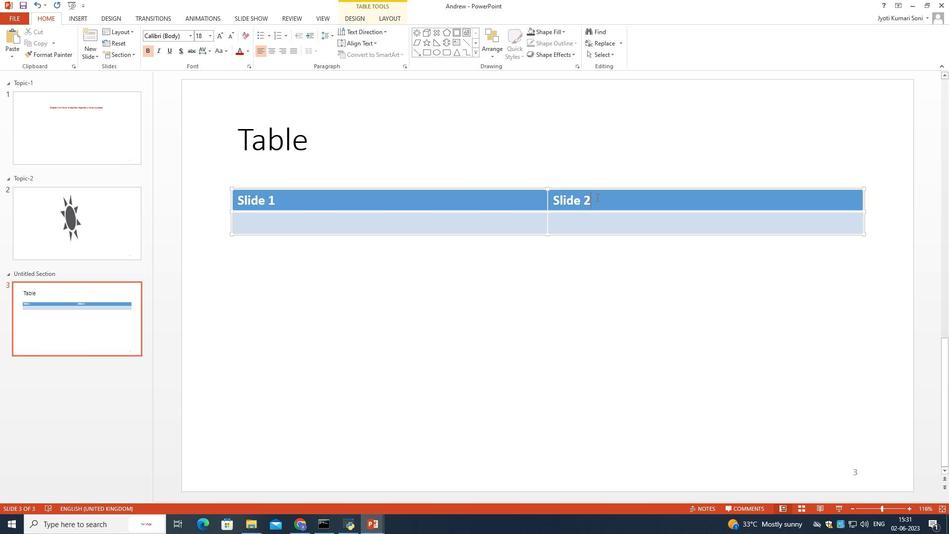 
Action: Mouse pressed left at (595, 197)
Screenshot: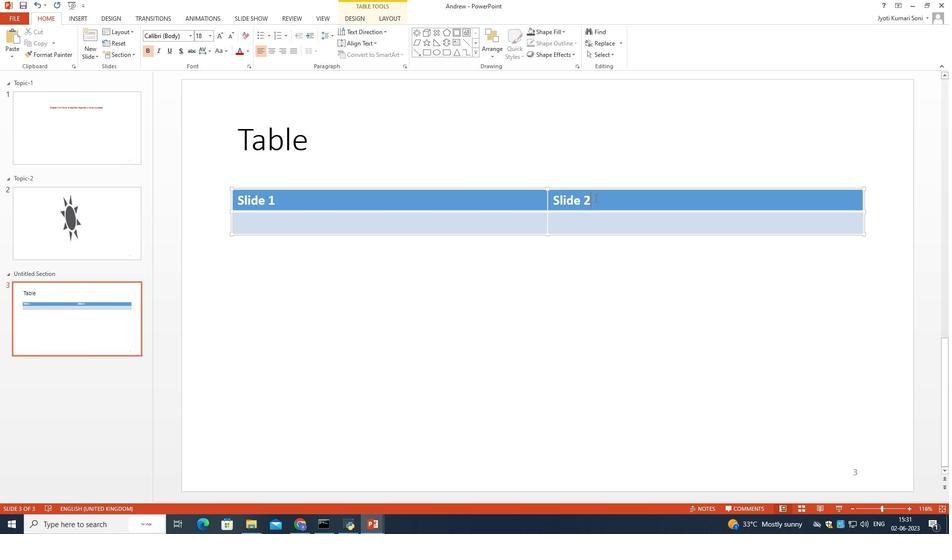 
Action: Mouse moved to (611, 205)
Screenshot: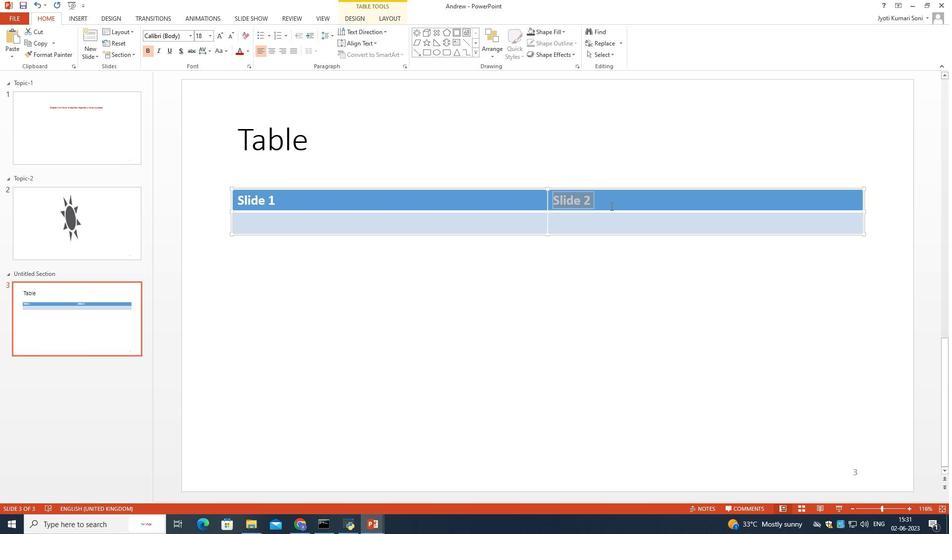 
Action: Mouse pressed left at (611, 205)
Screenshot: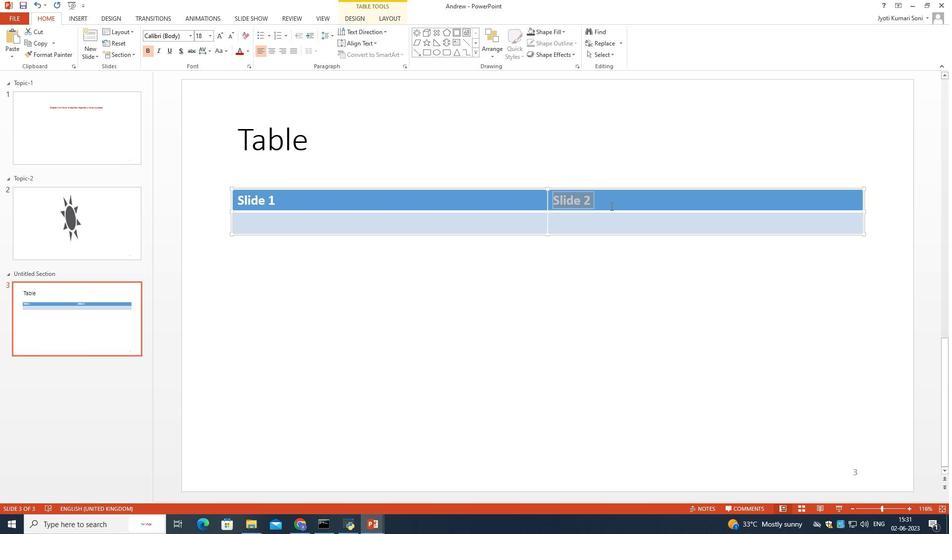 
Action: Mouse moved to (512, 271)
Screenshot: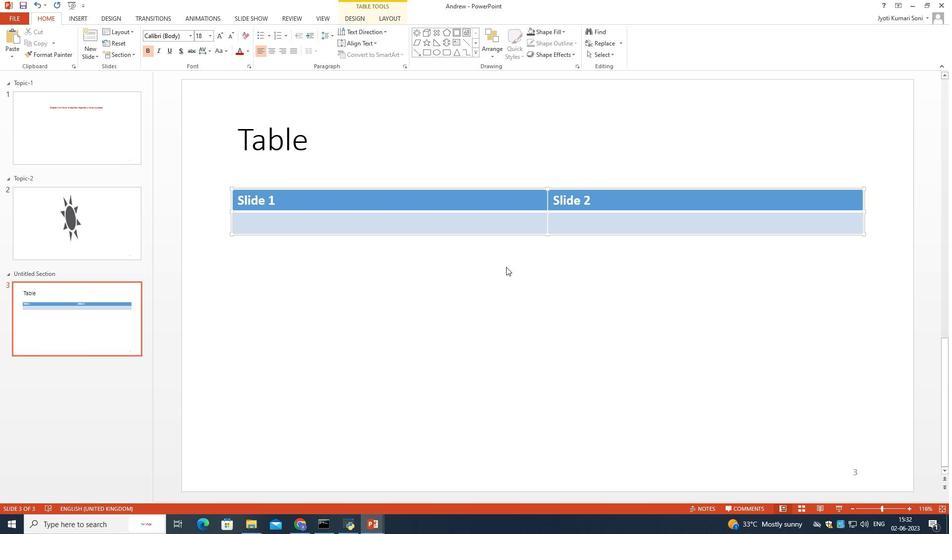 
Action: Mouse pressed left at (512, 271)
Screenshot: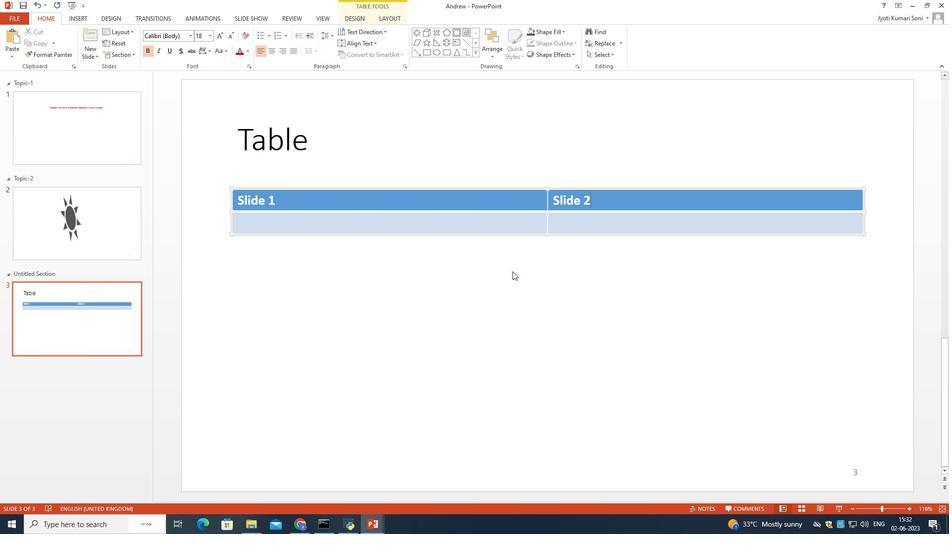 
